 Task: Create a rule when I am mentioned in a comment on a card by me.
Action: Mouse moved to (896, 235)
Screenshot: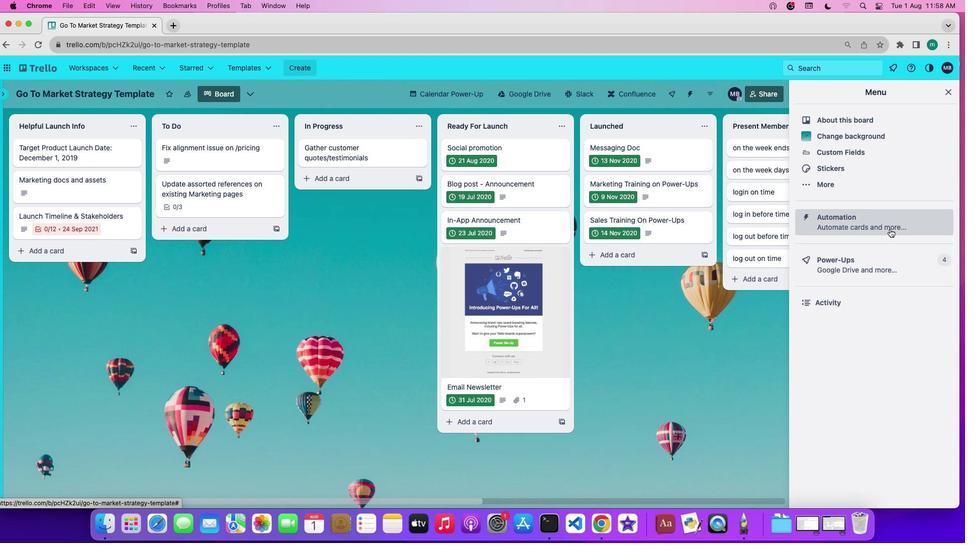 
Action: Mouse pressed left at (896, 235)
Screenshot: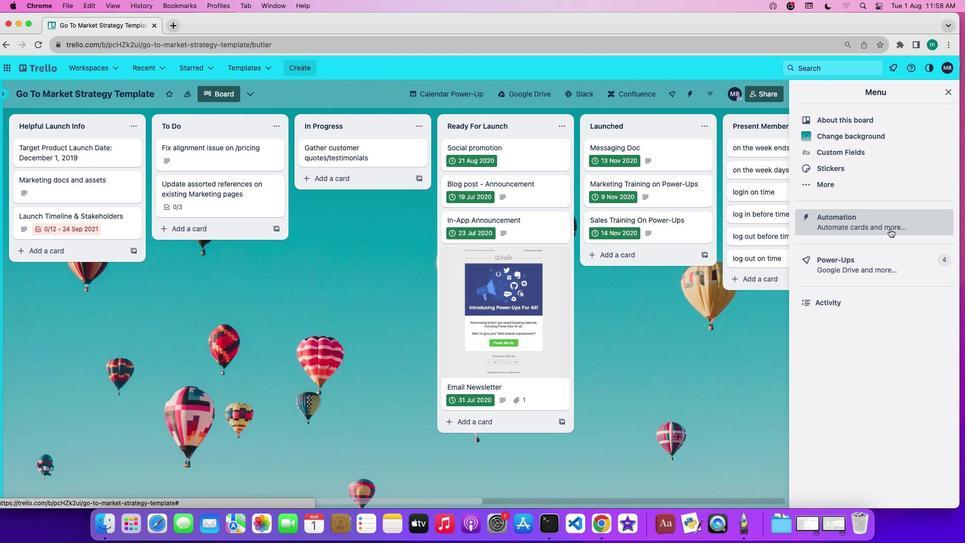 
Action: Mouse moved to (84, 187)
Screenshot: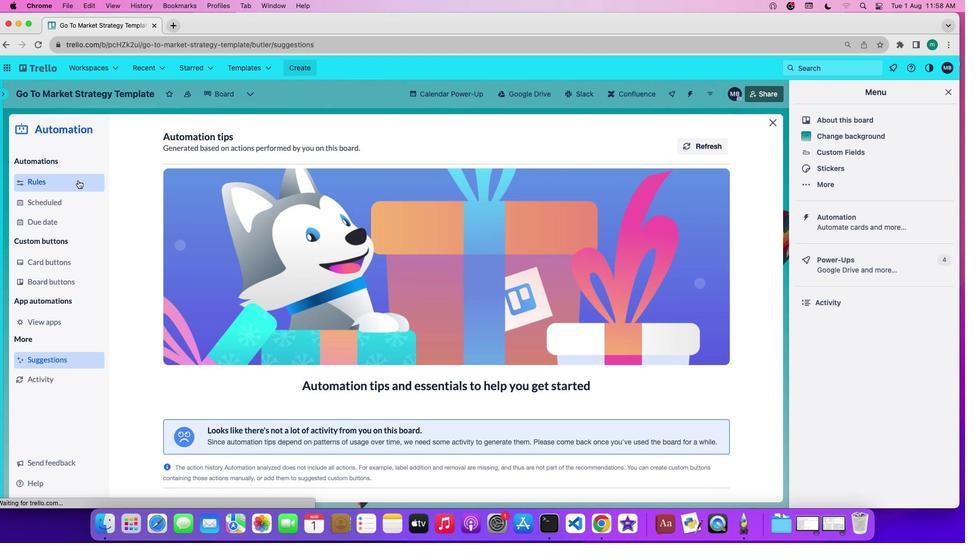 
Action: Mouse pressed left at (84, 187)
Screenshot: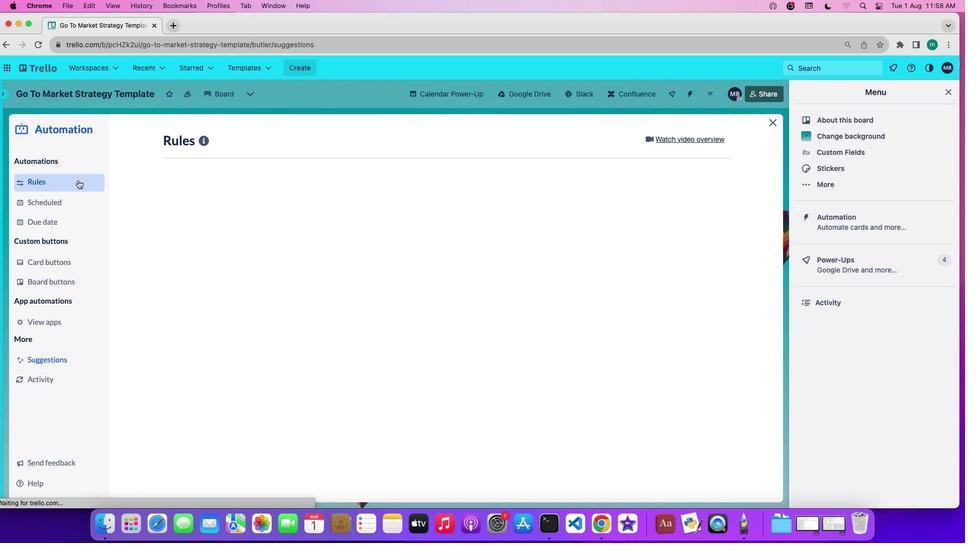 
Action: Mouse moved to (252, 367)
Screenshot: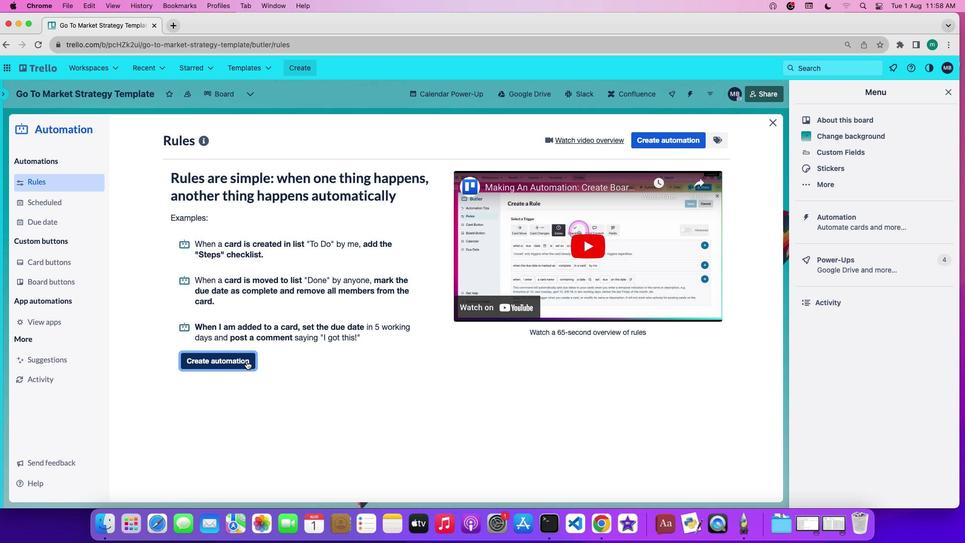 
Action: Mouse pressed left at (252, 367)
Screenshot: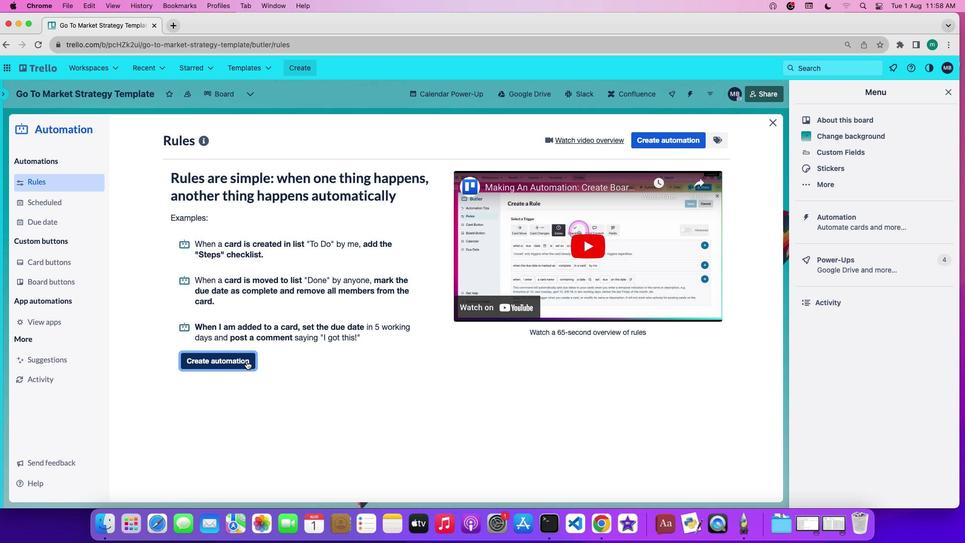 
Action: Mouse moved to (474, 246)
Screenshot: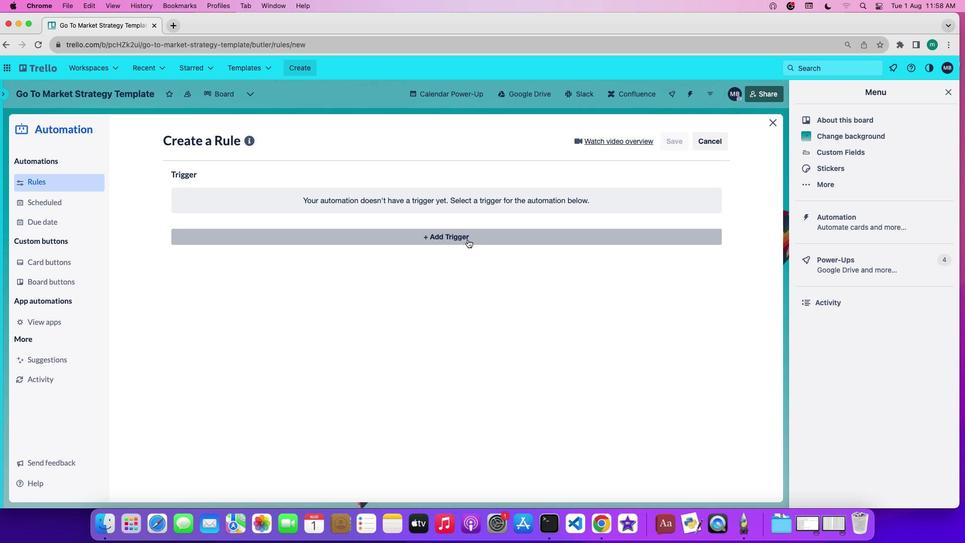 
Action: Mouse pressed left at (474, 246)
Screenshot: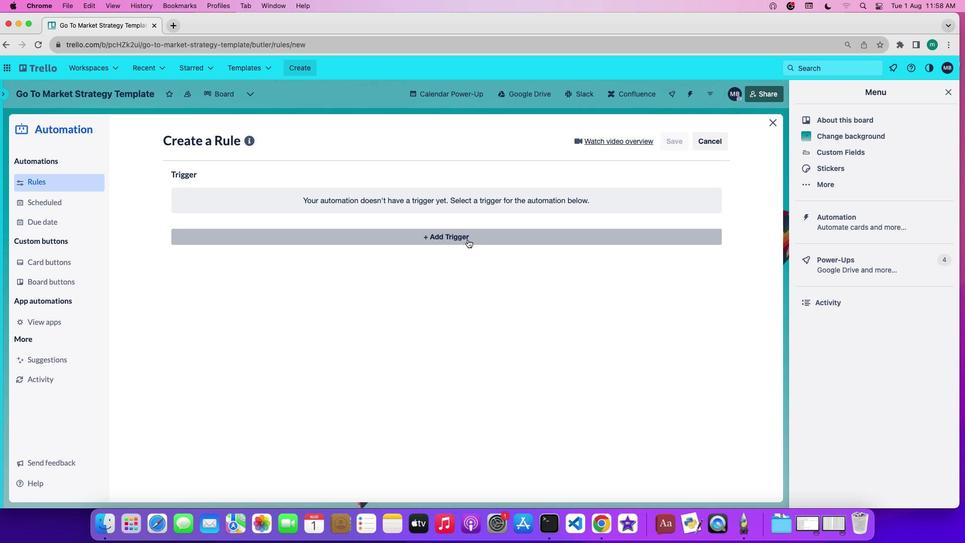 
Action: Mouse moved to (373, 284)
Screenshot: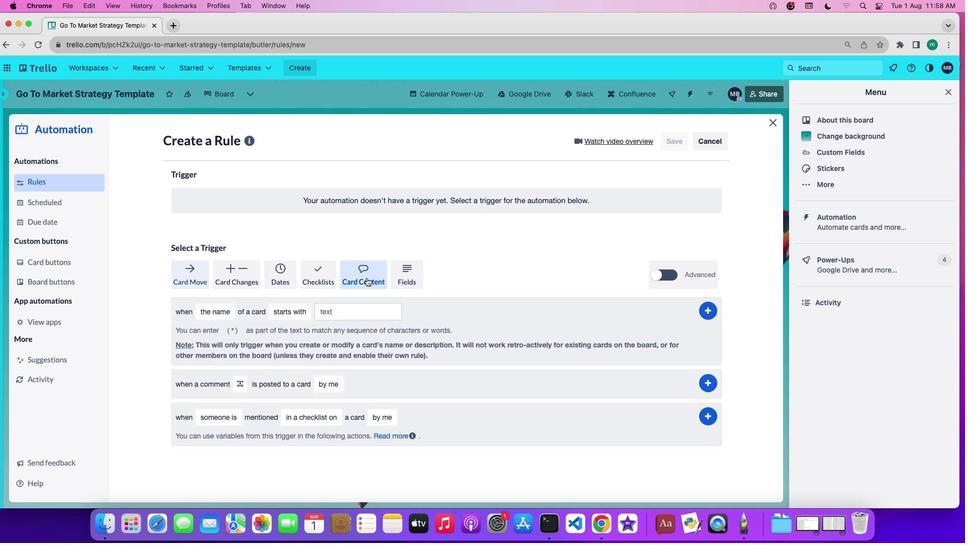 
Action: Mouse pressed left at (373, 284)
Screenshot: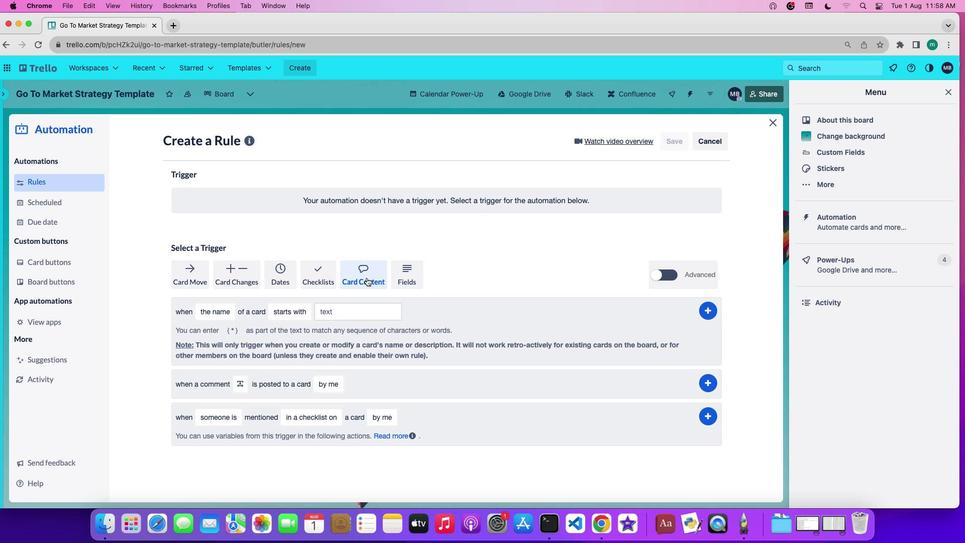 
Action: Mouse moved to (226, 426)
Screenshot: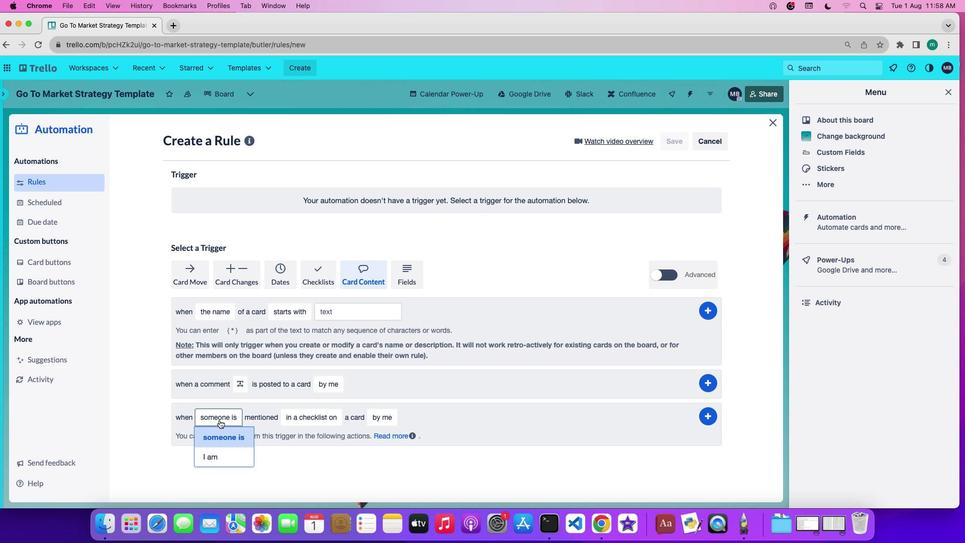 
Action: Mouse pressed left at (226, 426)
Screenshot: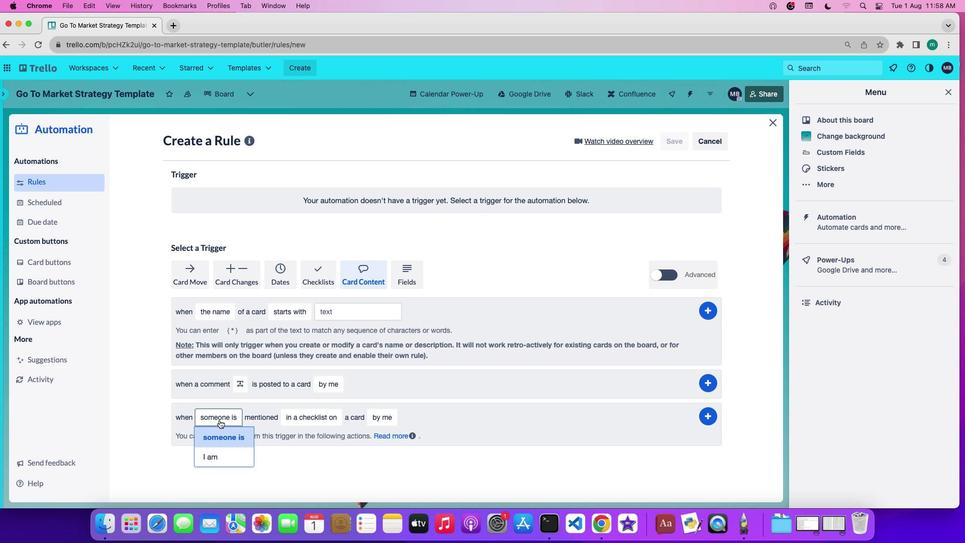 
Action: Mouse moved to (240, 431)
Screenshot: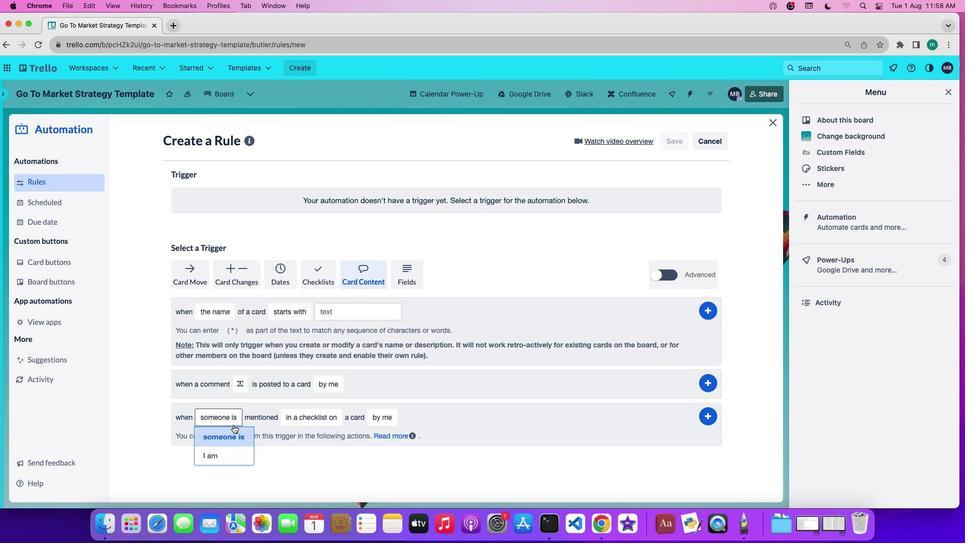 
Action: Mouse pressed left at (240, 431)
Screenshot: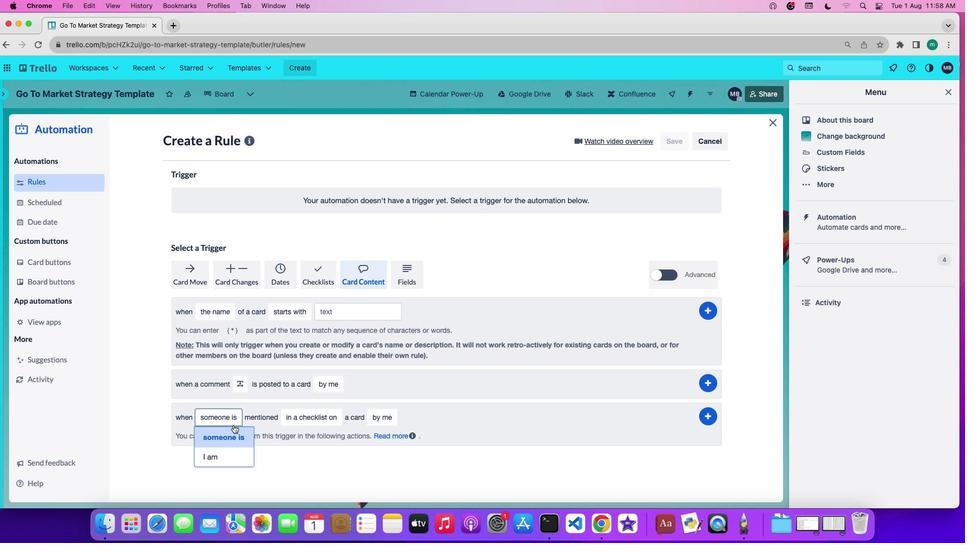 
Action: Mouse moved to (240, 462)
Screenshot: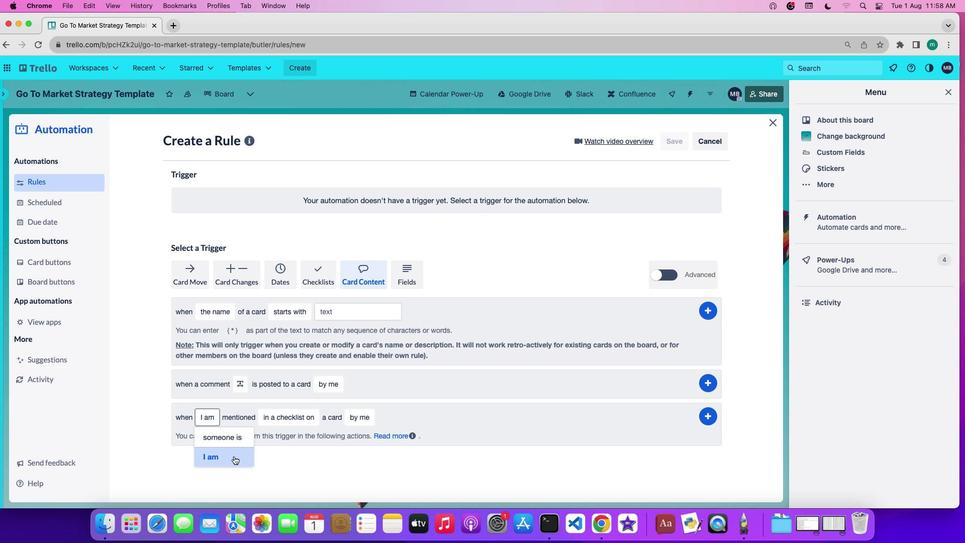 
Action: Mouse pressed left at (240, 462)
Screenshot: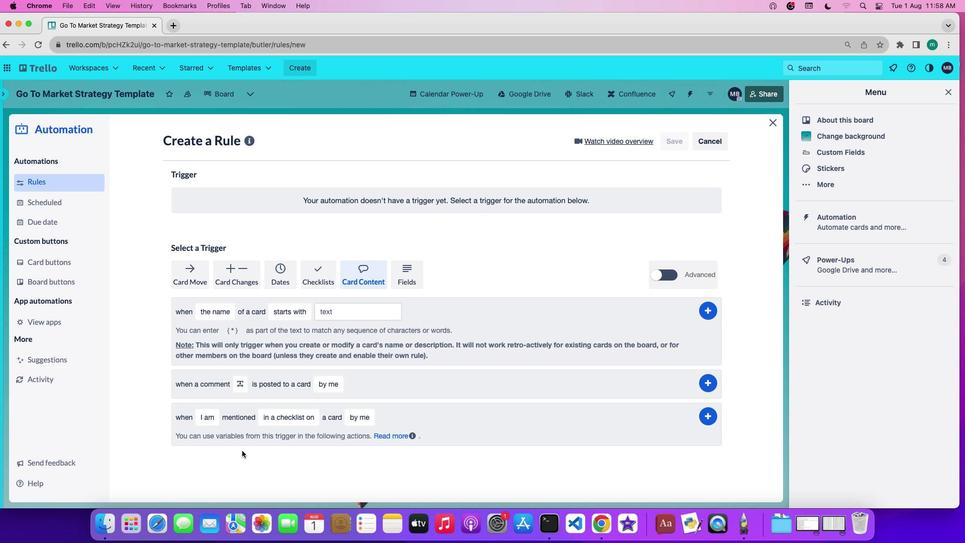 
Action: Mouse moved to (284, 429)
Screenshot: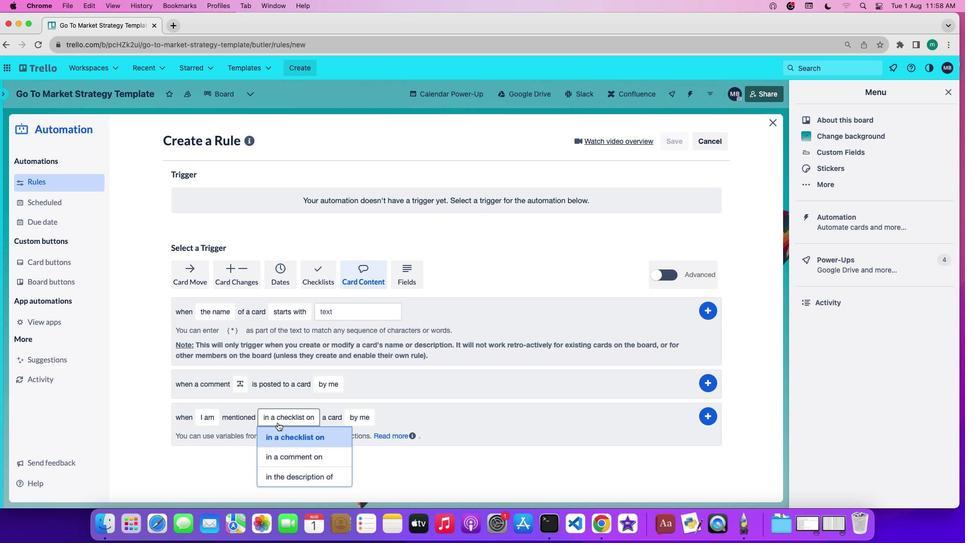 
Action: Mouse pressed left at (284, 429)
Screenshot: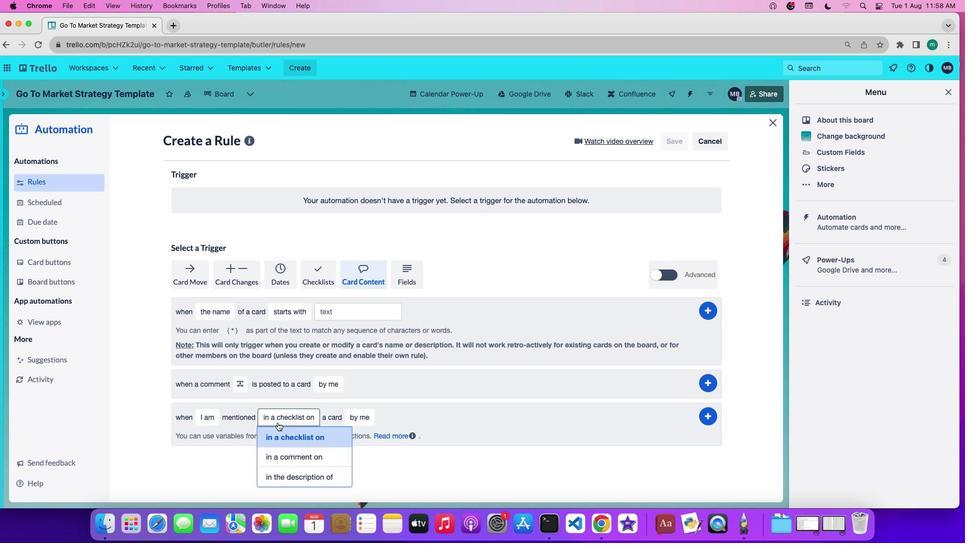 
Action: Mouse moved to (288, 456)
Screenshot: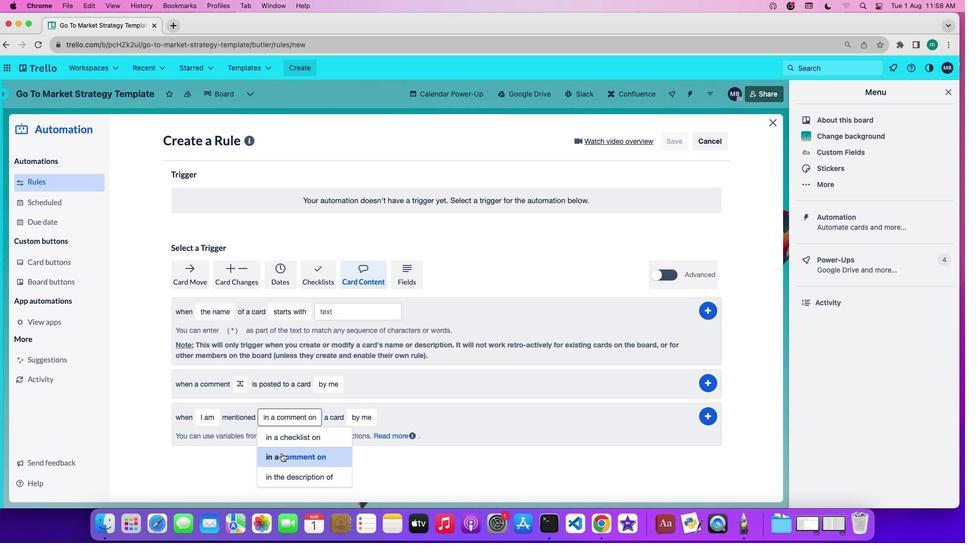 
Action: Mouse pressed left at (288, 456)
Screenshot: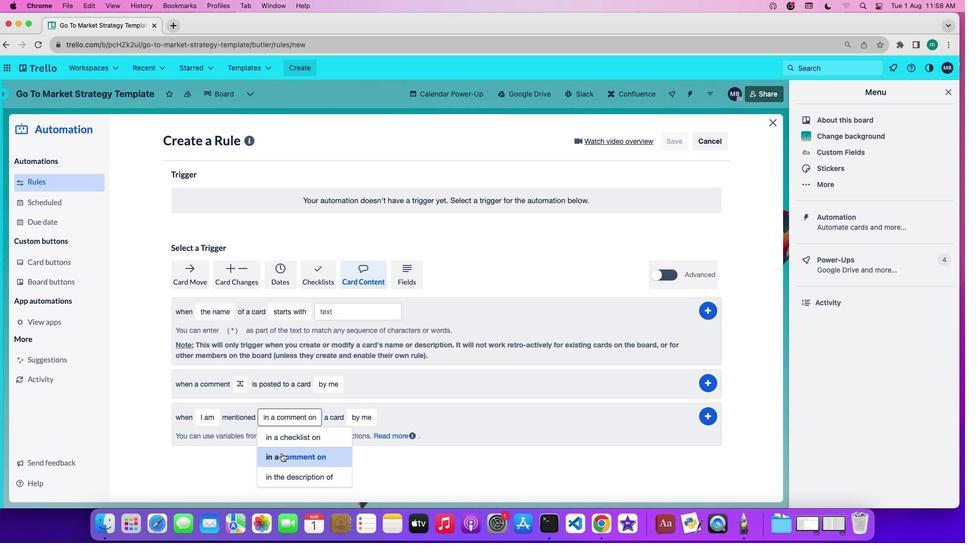 
Action: Mouse moved to (370, 422)
Screenshot: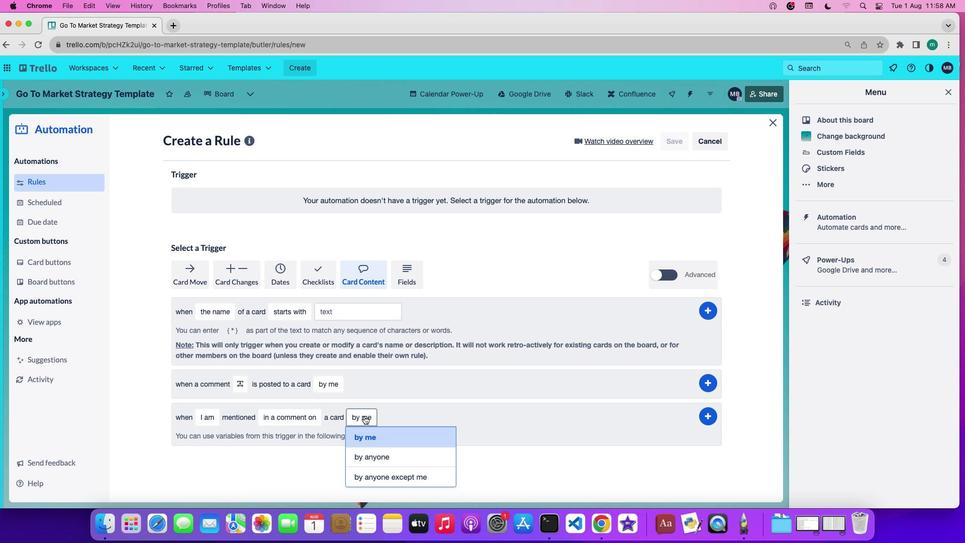
Action: Mouse pressed left at (370, 422)
Screenshot: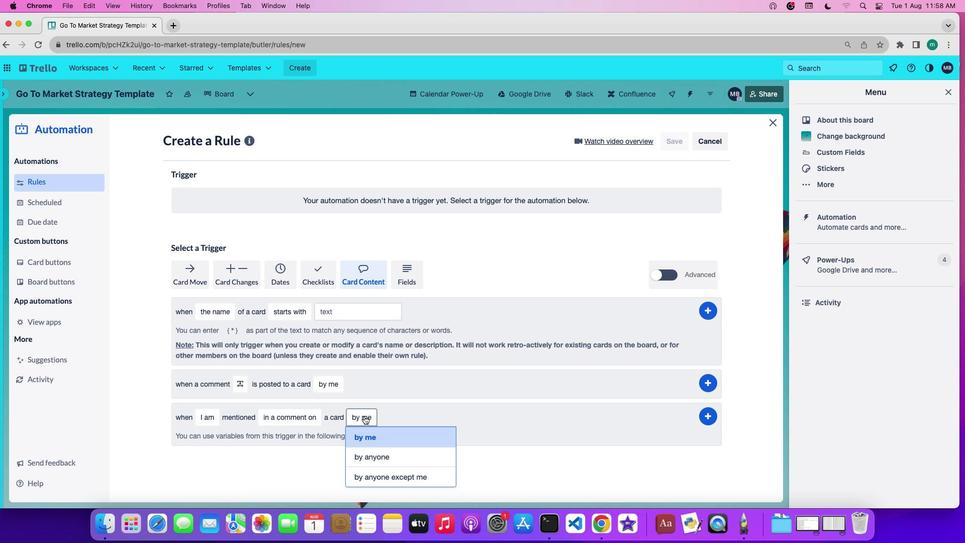 
Action: Mouse moved to (375, 449)
Screenshot: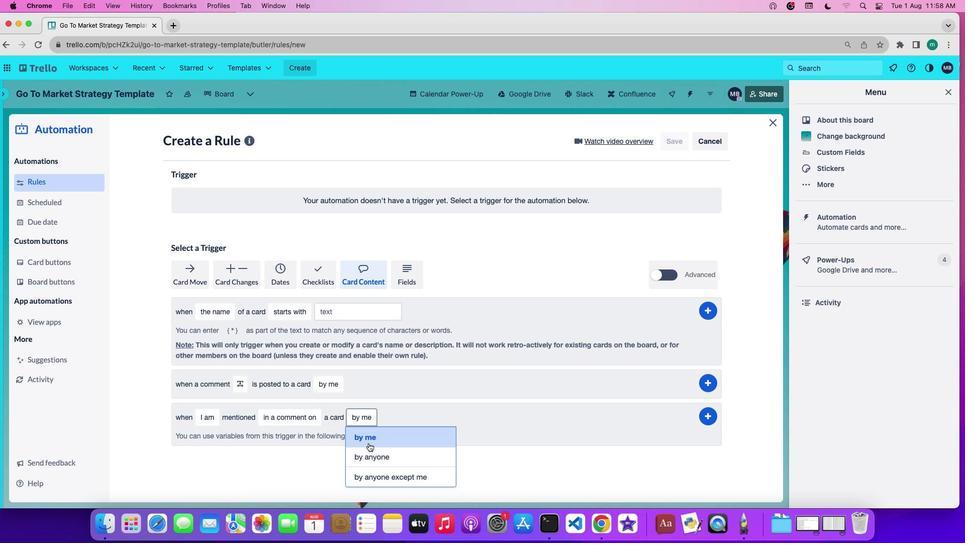 
Action: Mouse pressed left at (375, 449)
Screenshot: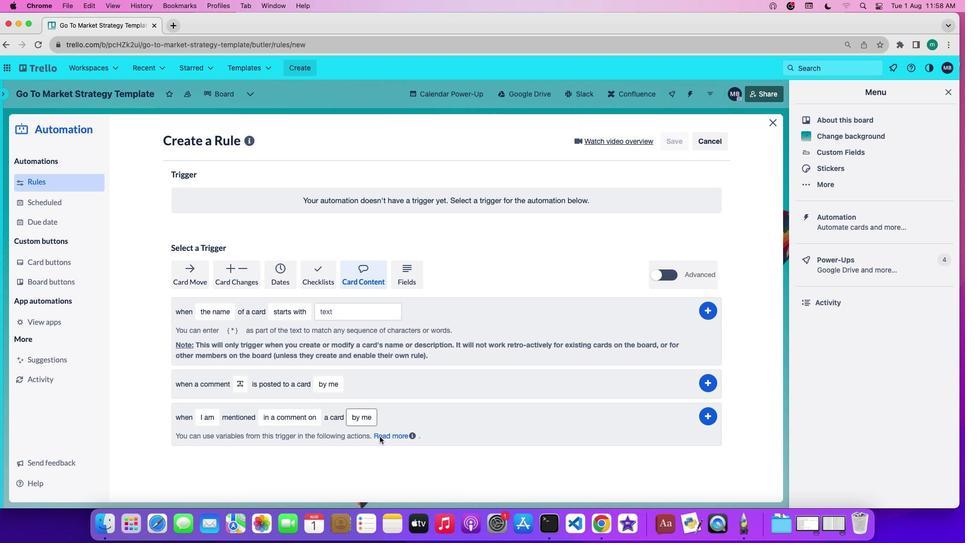 
Action: Mouse moved to (707, 419)
Screenshot: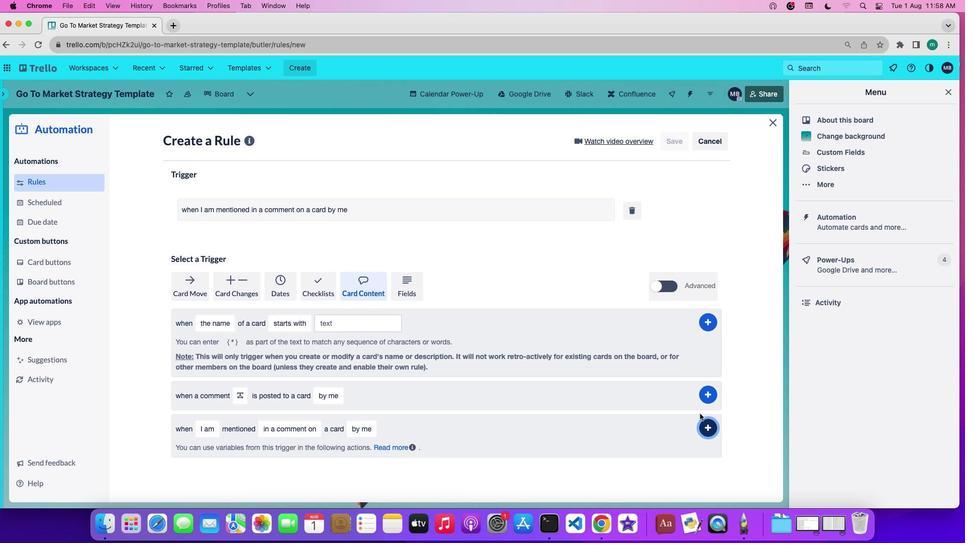 
Action: Mouse pressed left at (707, 419)
Screenshot: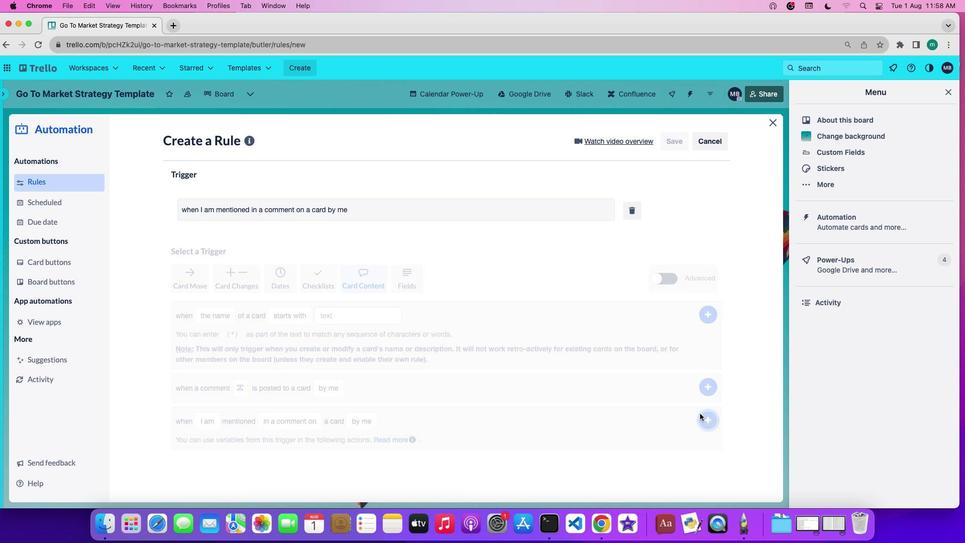 
